 Task: In the Contact  Delilah.Jones@benteler.com, Add note: 'Schedule a training session for the sales team on new objection handling techniques.'. Mark checkbox to create task to follow up ': In 2 weeks'. Create task, with  description: Arrange a Call for meeting, Add due date: Tomorrow; Add reminder: 30 Minutes before. Set Priority Medium and add note: Review the attached proposal. Logged in from softage.1@softage.net
Action: Mouse moved to (74, 49)
Screenshot: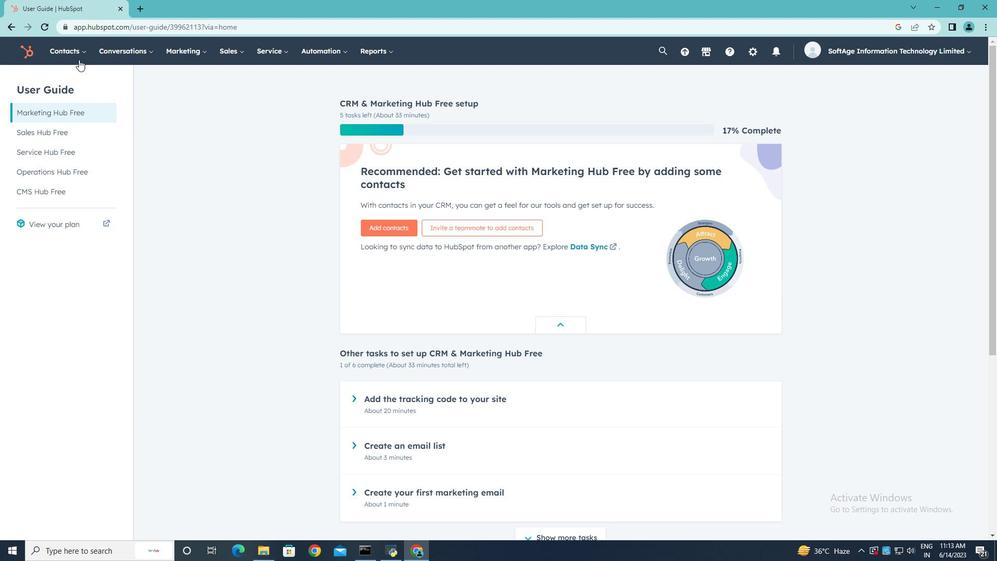 
Action: Mouse pressed left at (74, 49)
Screenshot: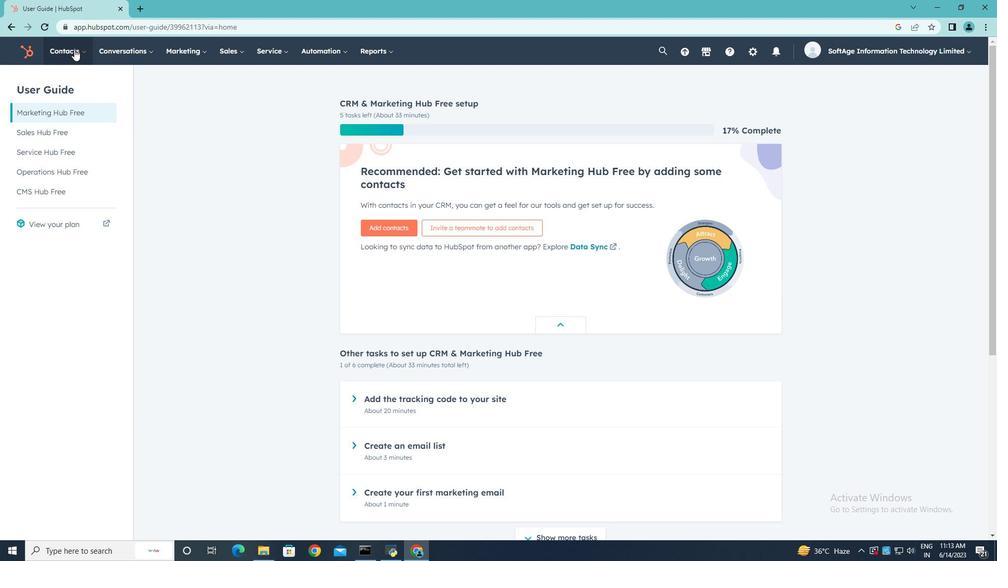 
Action: Mouse moved to (85, 76)
Screenshot: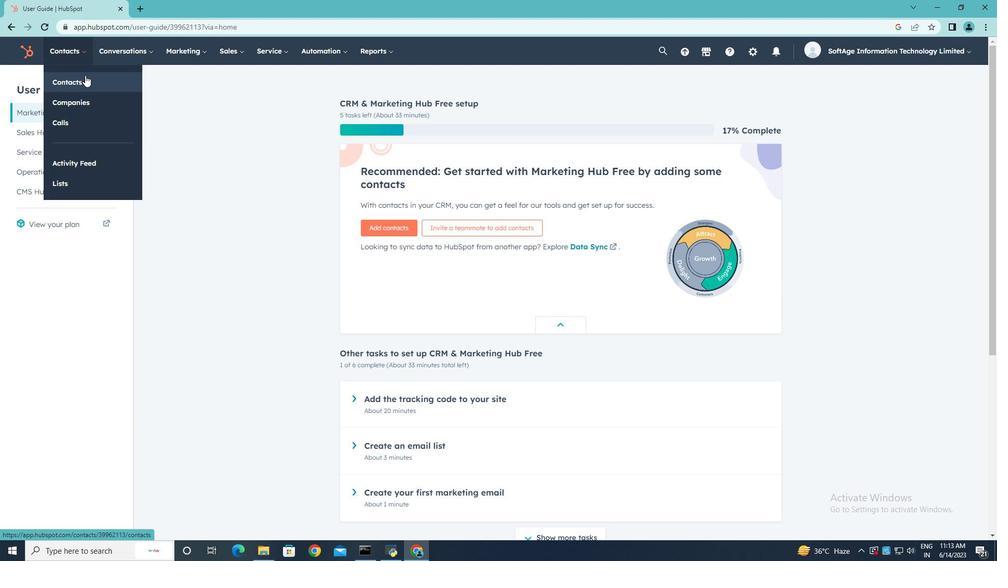 
Action: Mouse pressed left at (85, 76)
Screenshot: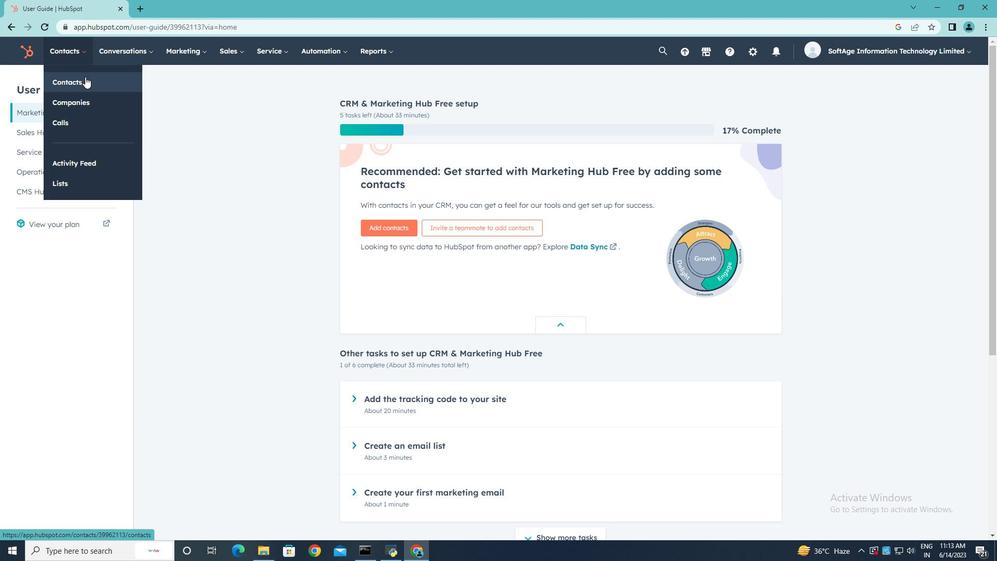 
Action: Mouse moved to (85, 170)
Screenshot: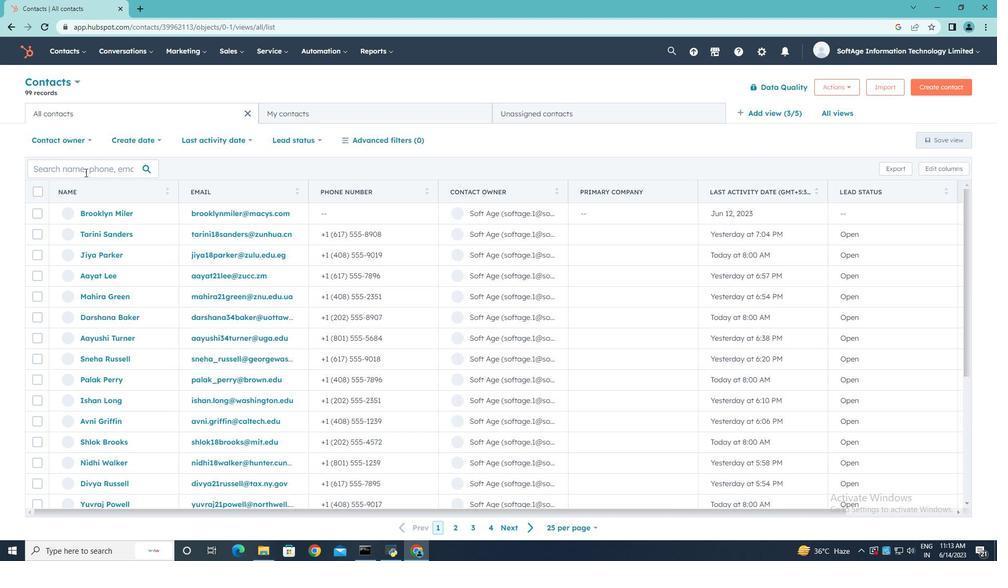 
Action: Mouse pressed left at (85, 170)
Screenshot: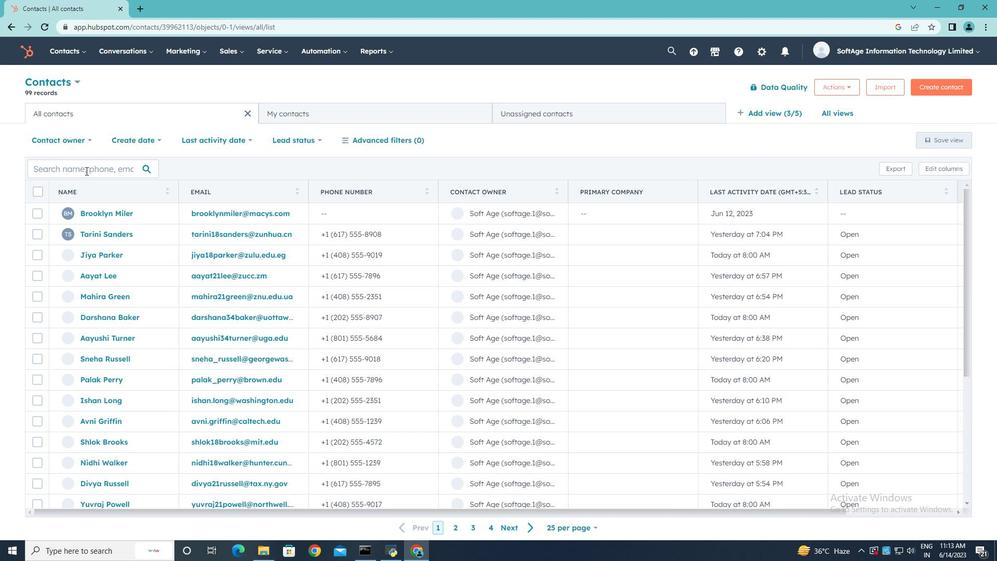 
Action: Key pressed <Key.shift>Delilah.<Key.shift>Jones<Key.shift>@benteler.com
Screenshot: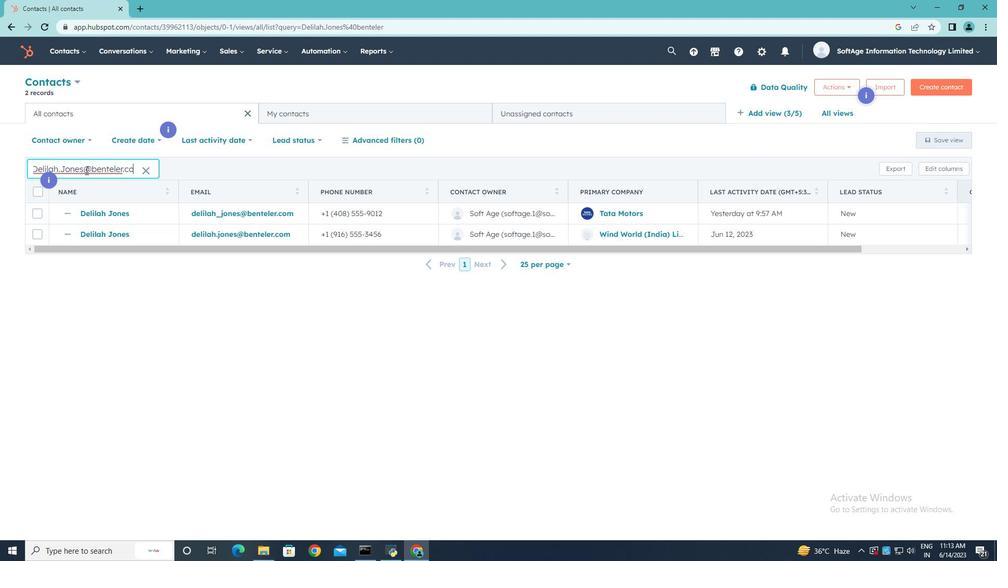 
Action: Mouse moved to (86, 230)
Screenshot: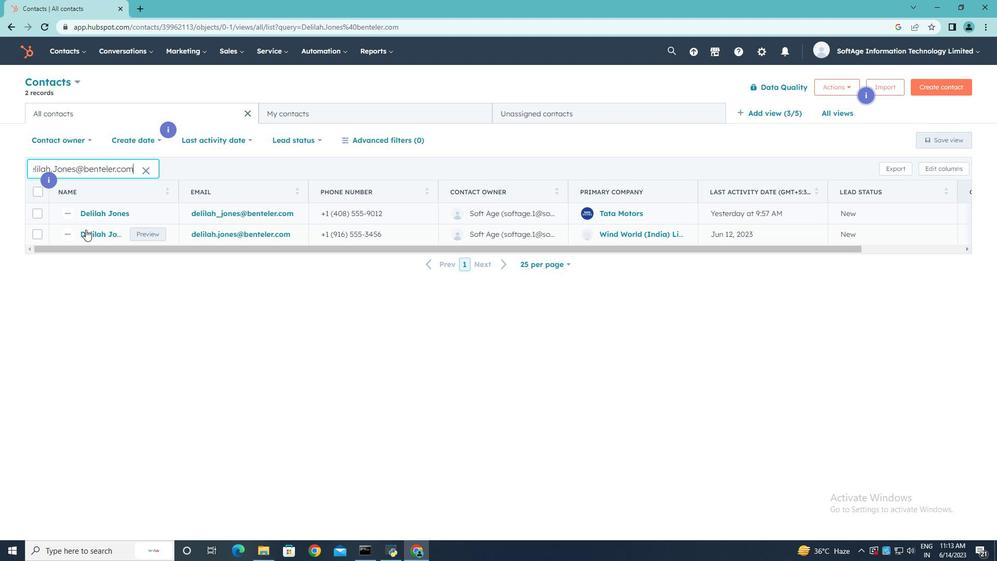 
Action: Mouse pressed left at (86, 230)
Screenshot: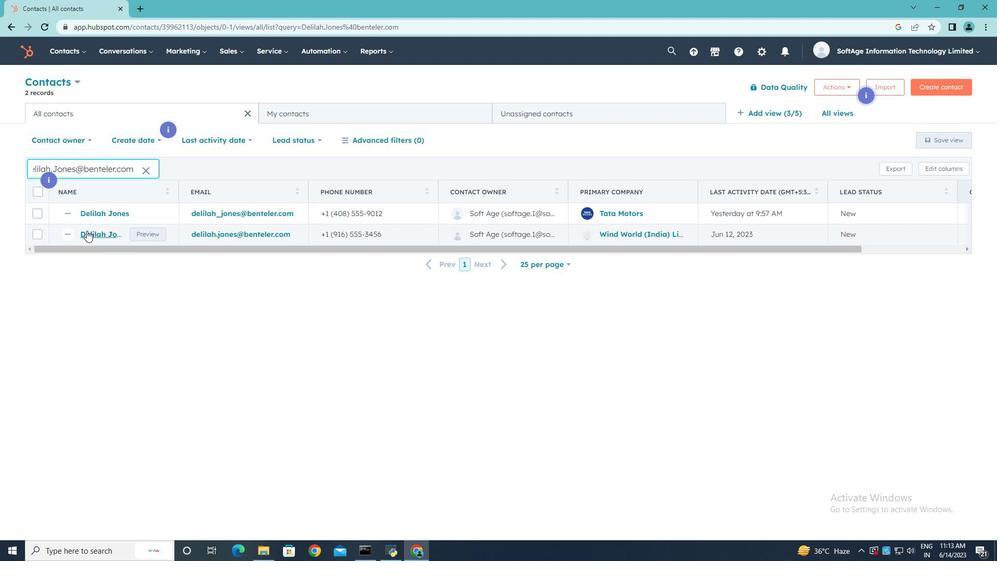 
Action: Mouse pressed left at (86, 230)
Screenshot: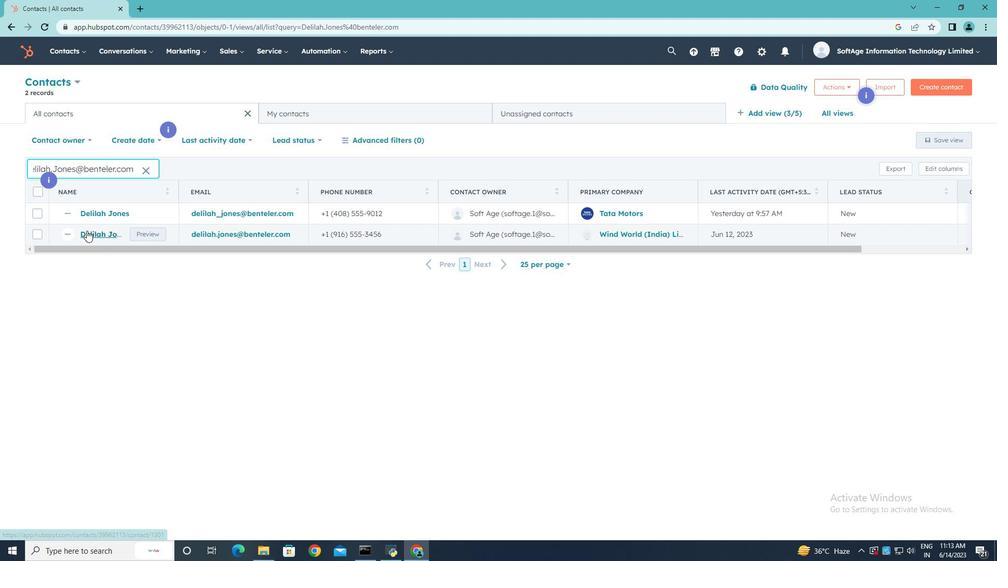 
Action: Mouse moved to (32, 179)
Screenshot: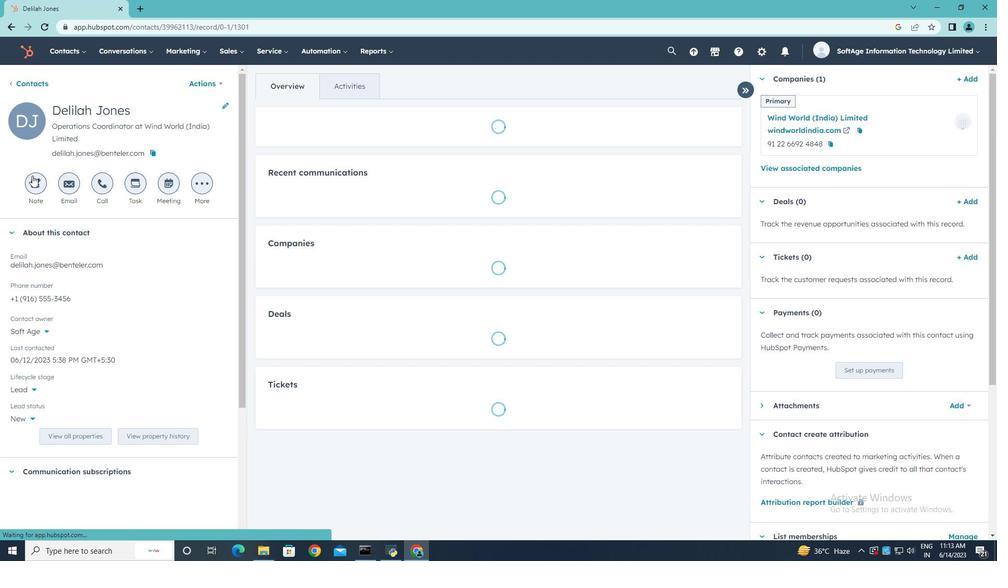 
Action: Mouse pressed left at (32, 179)
Screenshot: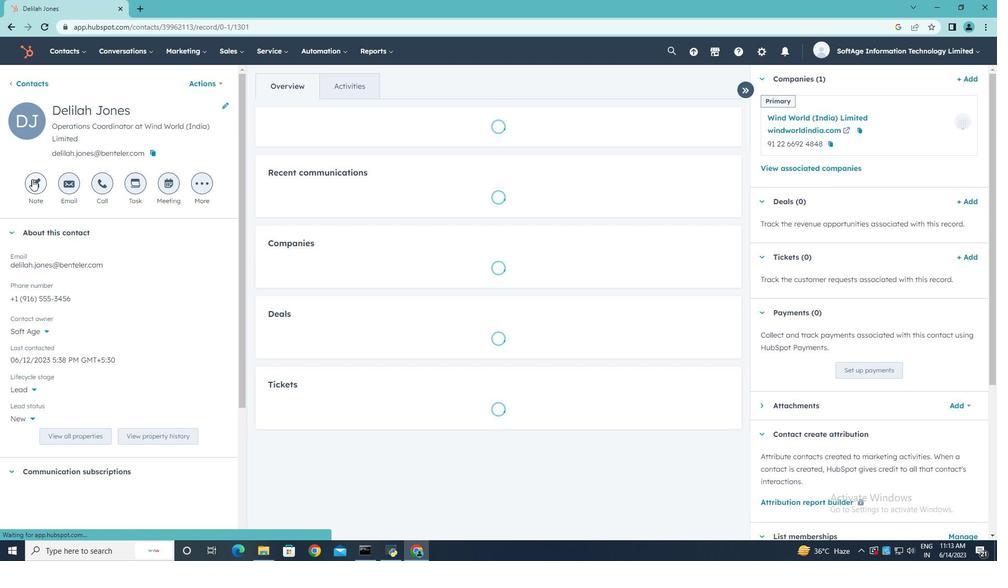 
Action: Mouse moved to (211, 242)
Screenshot: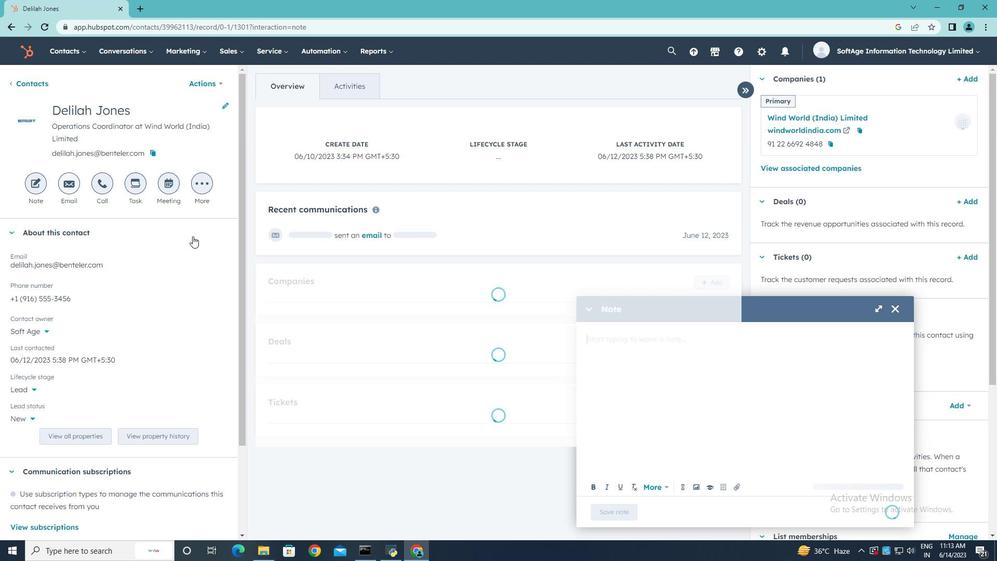 
Action: Key pressed <Key.shift>Schedule<Key.space>a<Key.space>training<Key.space>d<Key.backspace>session<Key.space>for<Key.space>the<Key.space>sales<Key.space>team<Key.space>on<Key.space>new<Key.space>objections<Key.space>and<Key.space><Key.backspace><Key.backspace><Key.backspace><Key.backspace>handling<Key.space>techniques<Key.space>to<Key.backspace><Key.backspace><Key.backspace>.
Screenshot: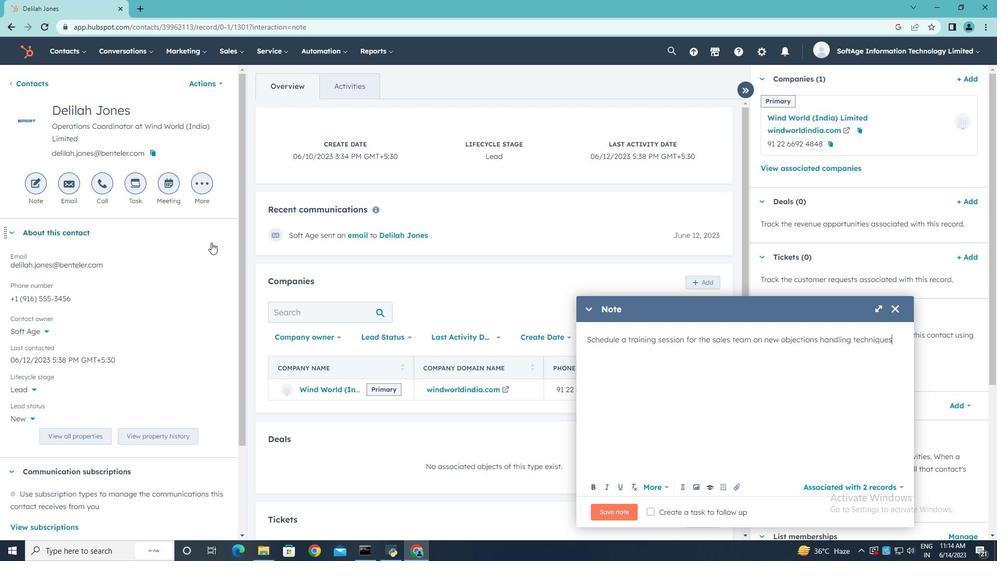 
Action: Mouse moved to (659, 511)
Screenshot: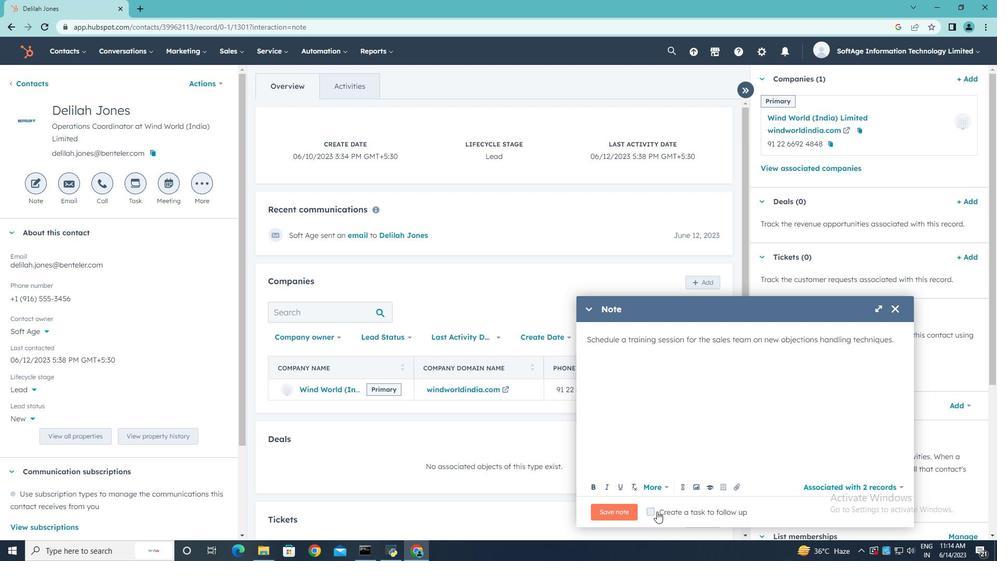
Action: Mouse pressed left at (659, 511)
Screenshot: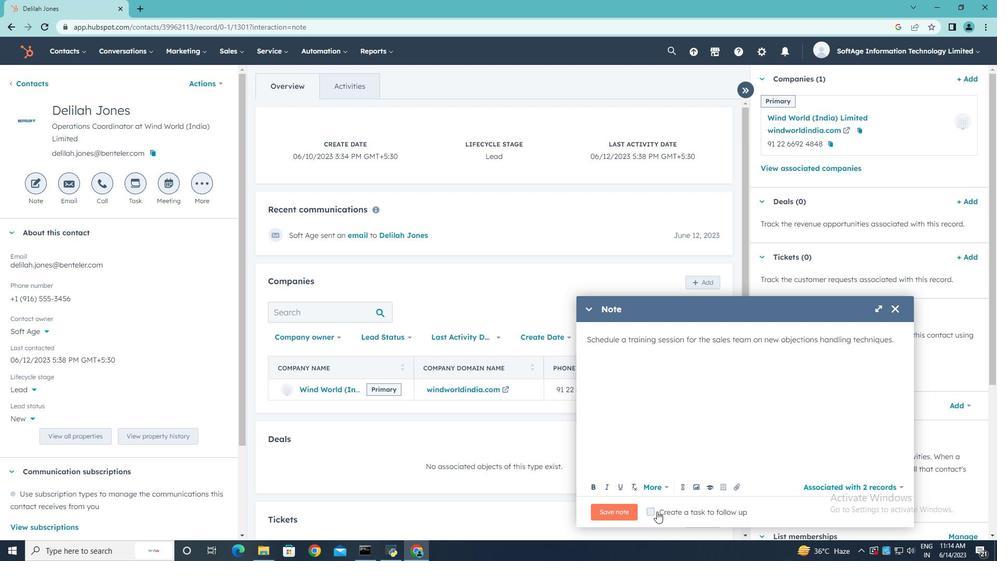 
Action: Mouse moved to (768, 513)
Screenshot: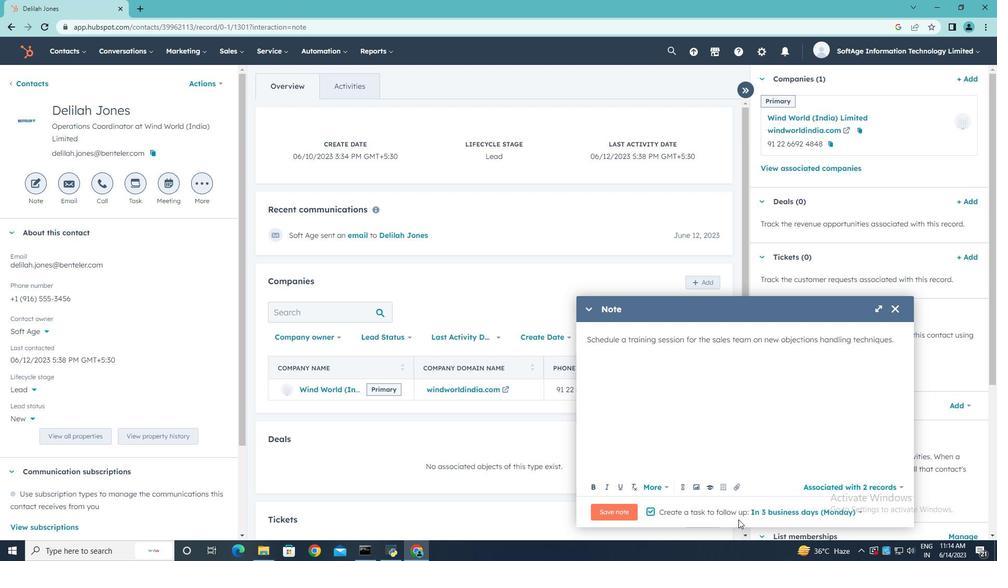 
Action: Mouse pressed left at (768, 513)
Screenshot: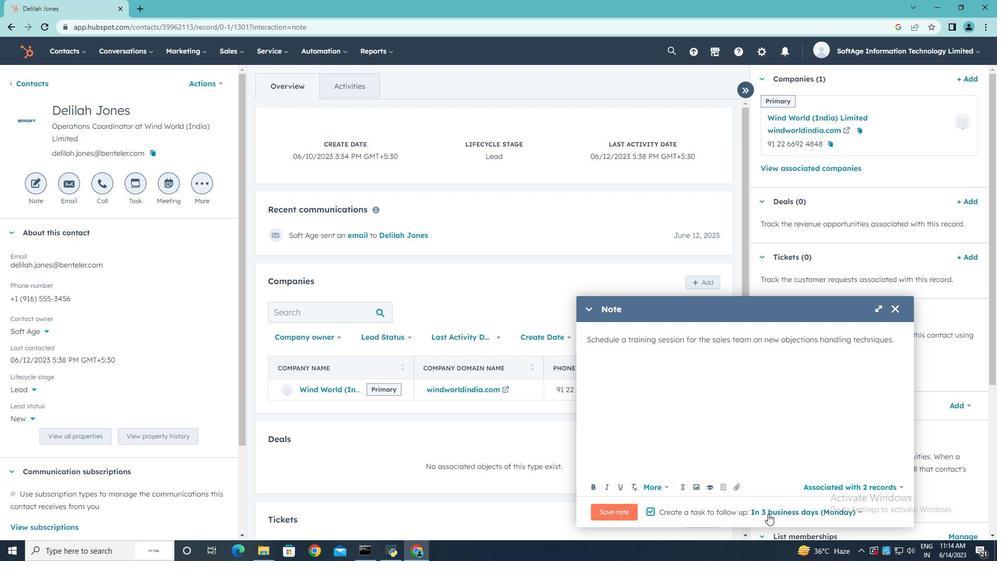 
Action: Mouse moved to (768, 450)
Screenshot: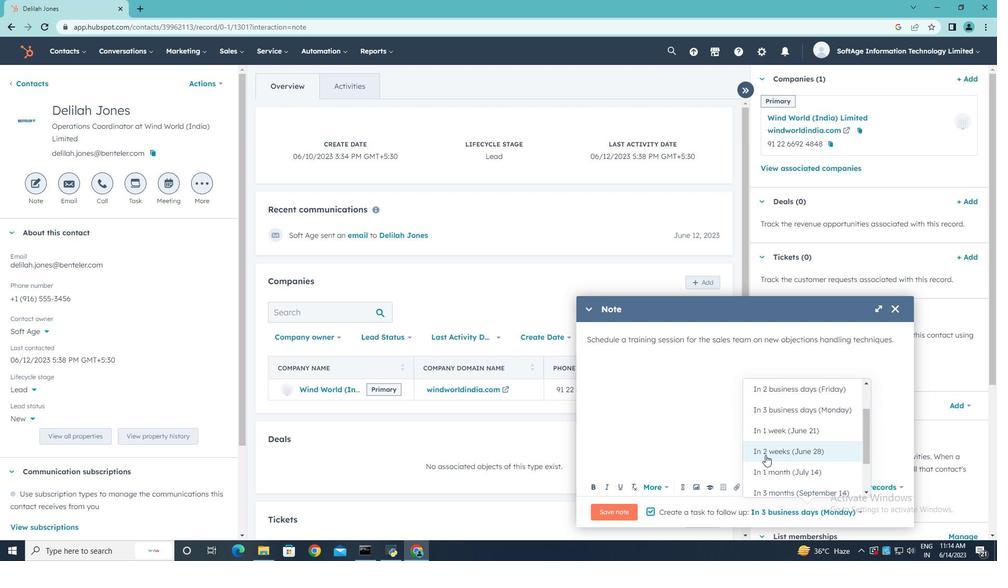 
Action: Mouse pressed left at (768, 450)
Screenshot: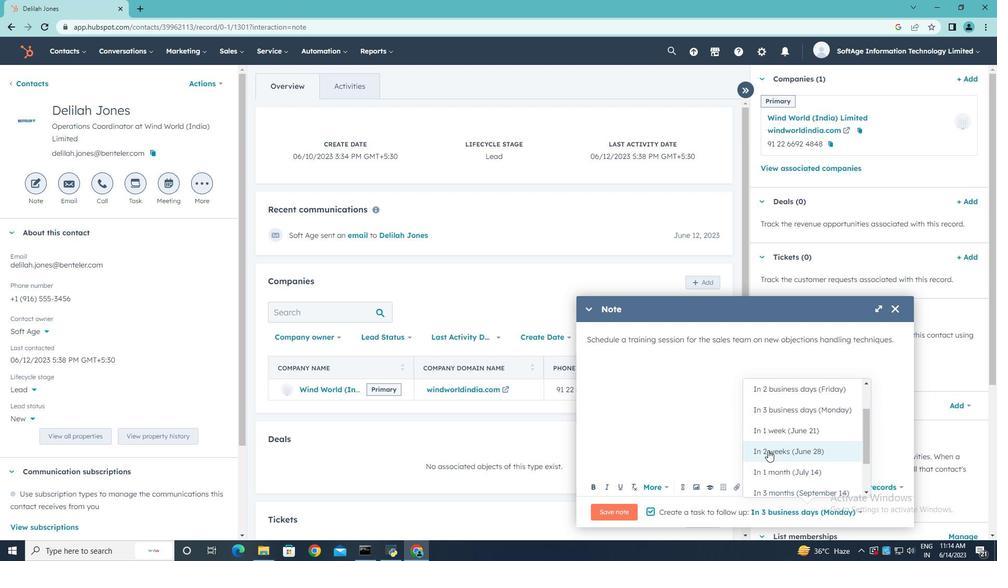 
Action: Mouse moved to (612, 506)
Screenshot: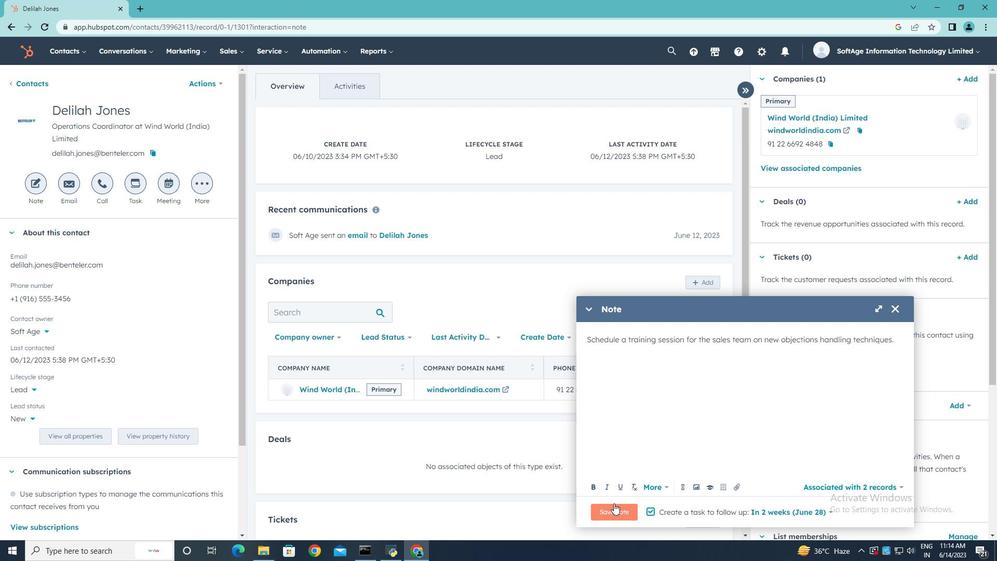 
Action: Mouse pressed left at (612, 506)
Screenshot: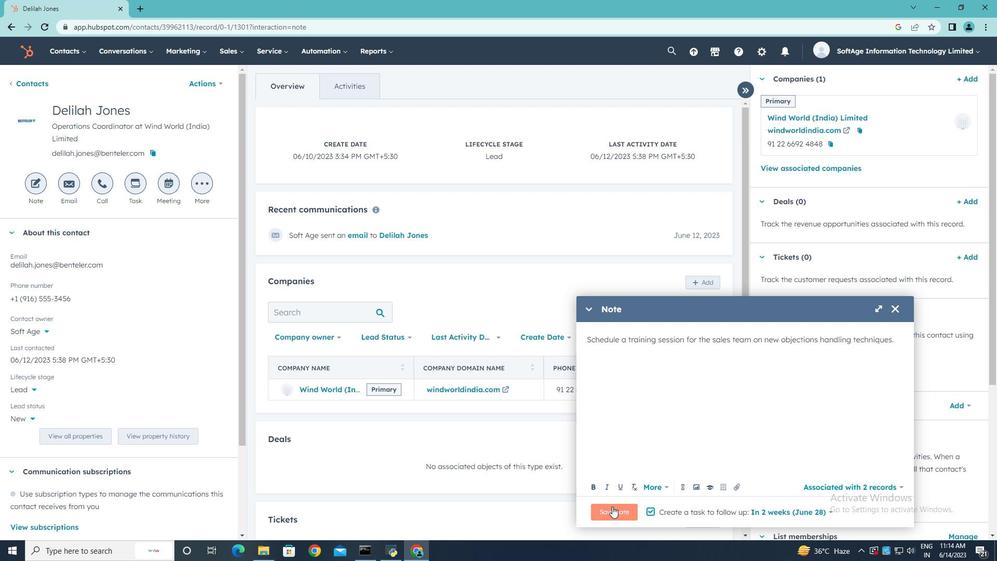 
Action: Mouse moved to (135, 190)
Screenshot: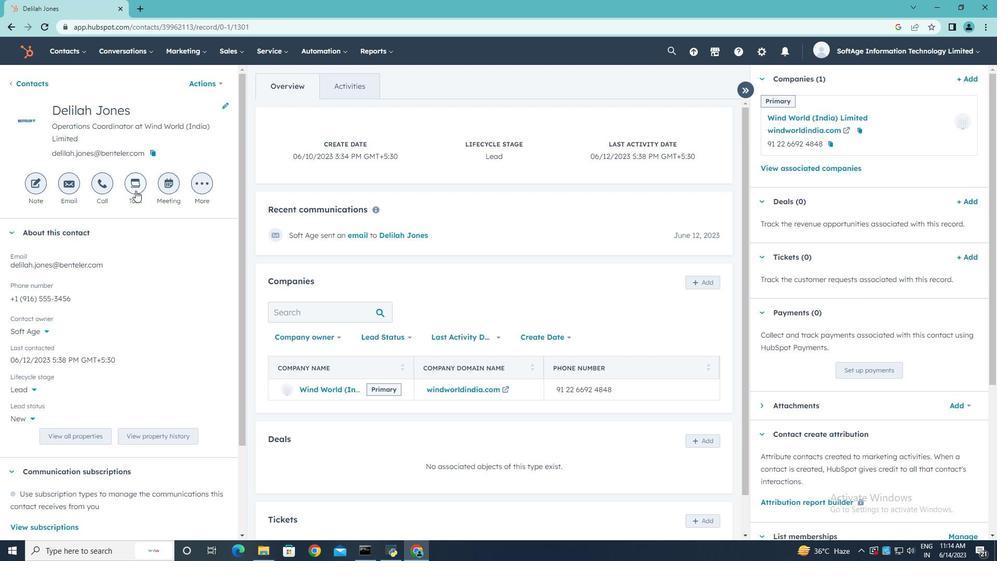 
Action: Mouse pressed left at (135, 190)
Screenshot: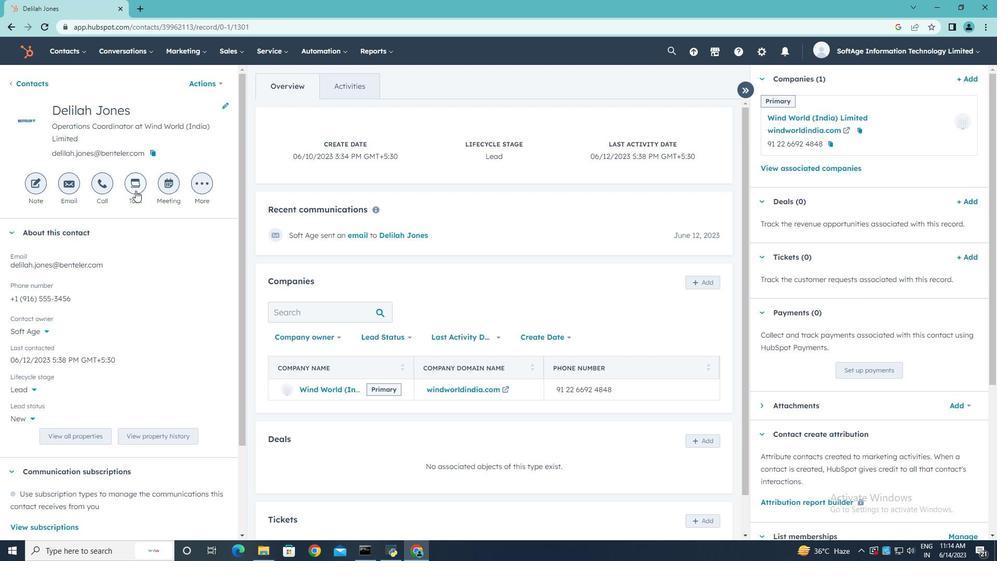 
Action: Mouse moved to (617, 312)
Screenshot: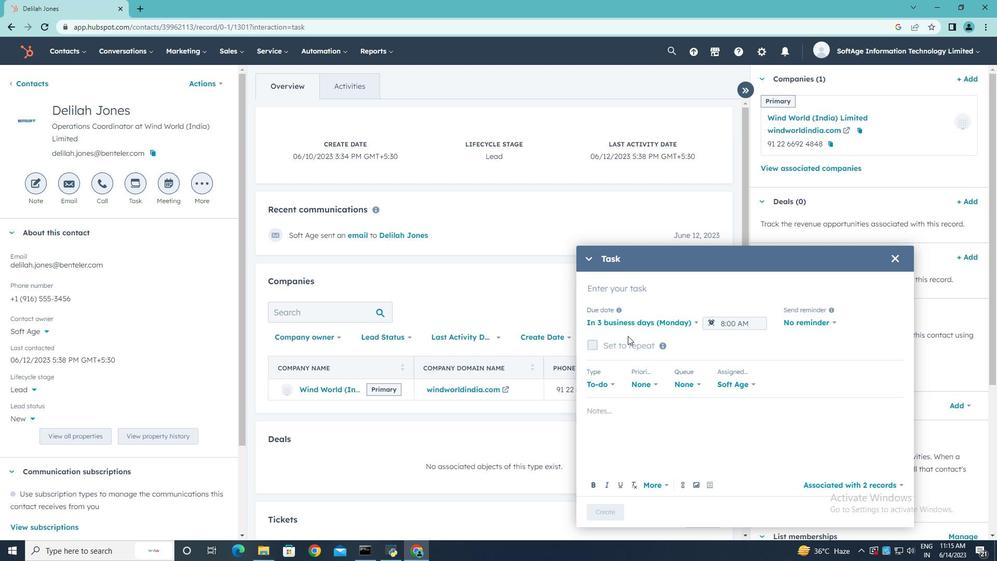 
Action: Key pressed <Key.shift>Arrange<Key.space>a<Key.space>call<Key.space>for<Key.space>meetin
Screenshot: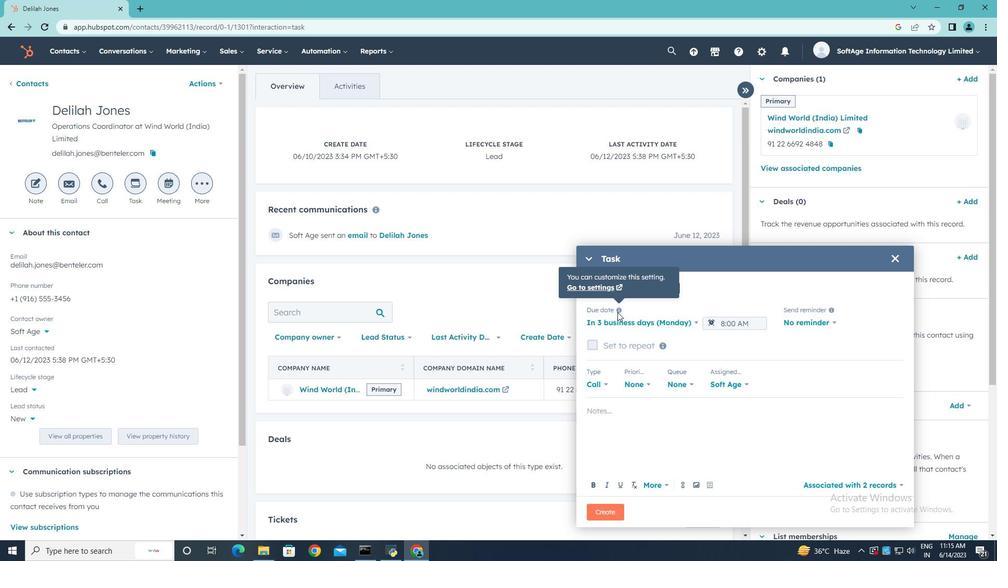 
Action: Mouse moved to (651, 294)
Screenshot: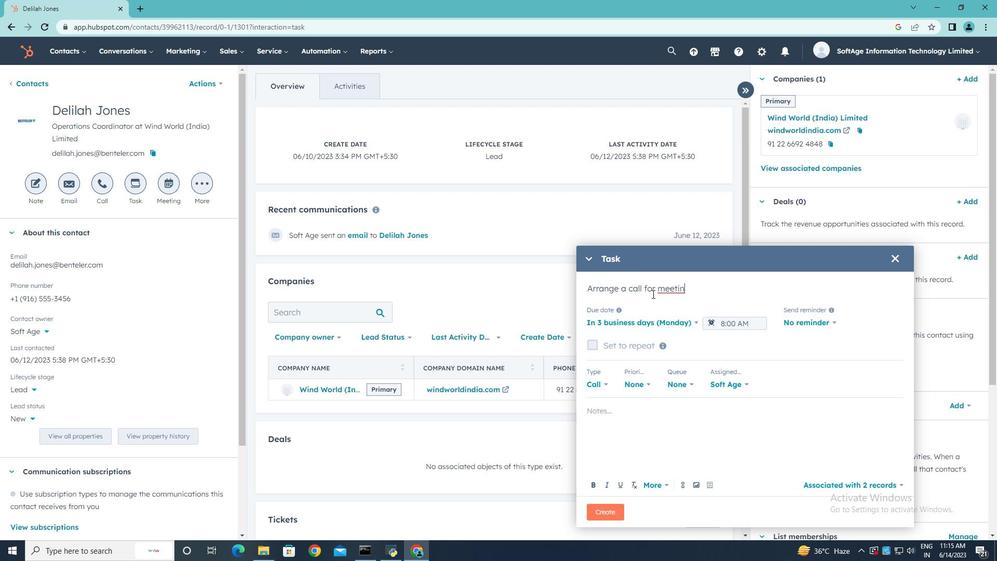 
Action: Key pressed g
Screenshot: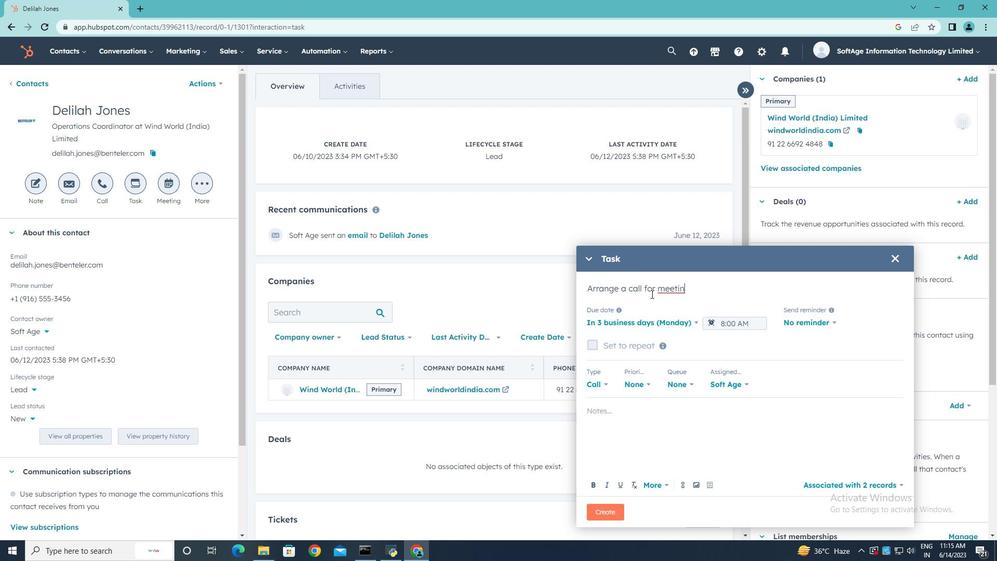 
Action: Mouse moved to (651, 324)
Screenshot: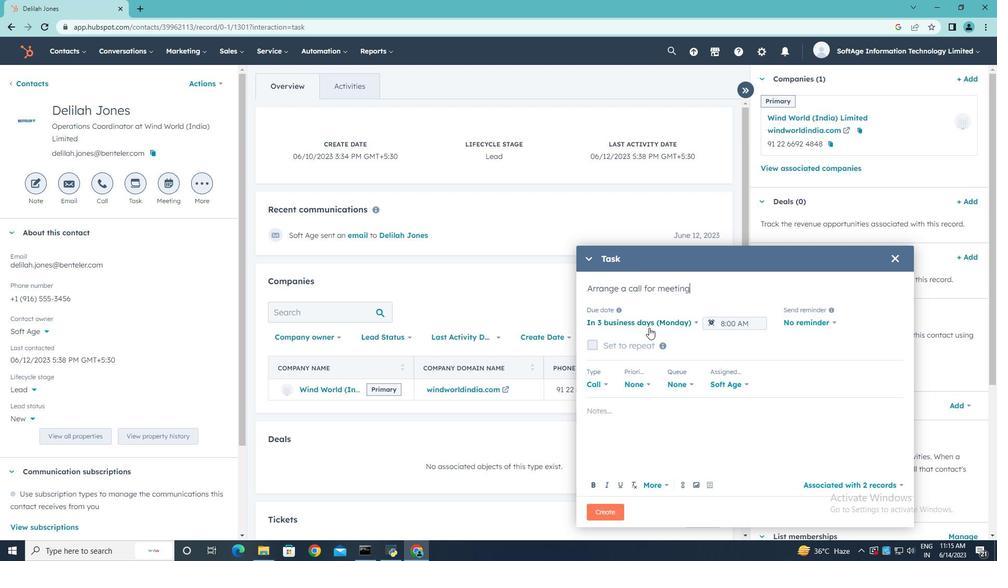 
Action: Mouse pressed left at (651, 324)
Screenshot: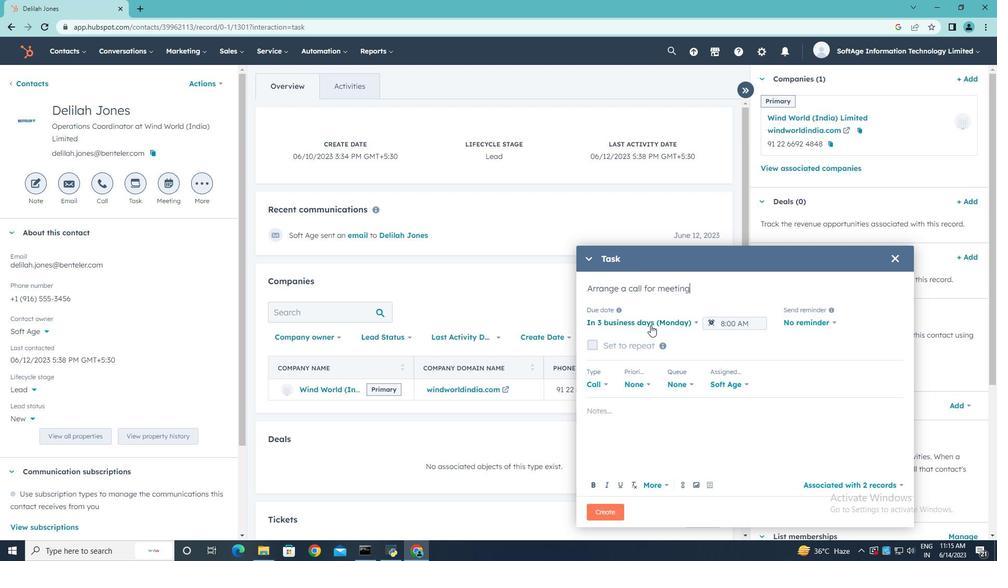 
Action: Mouse moved to (649, 373)
Screenshot: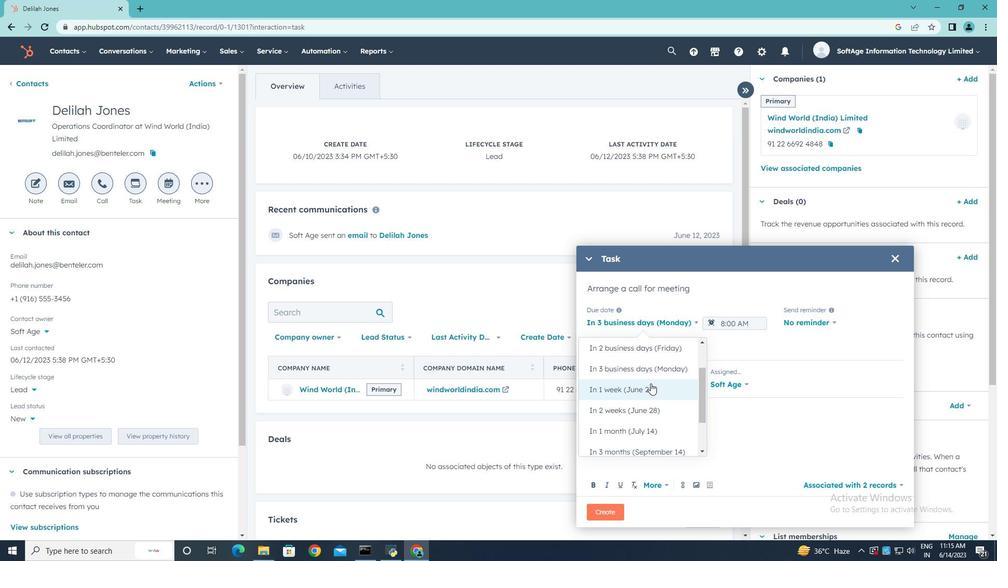 
Action: Mouse scrolled (649, 373) with delta (0, 0)
Screenshot: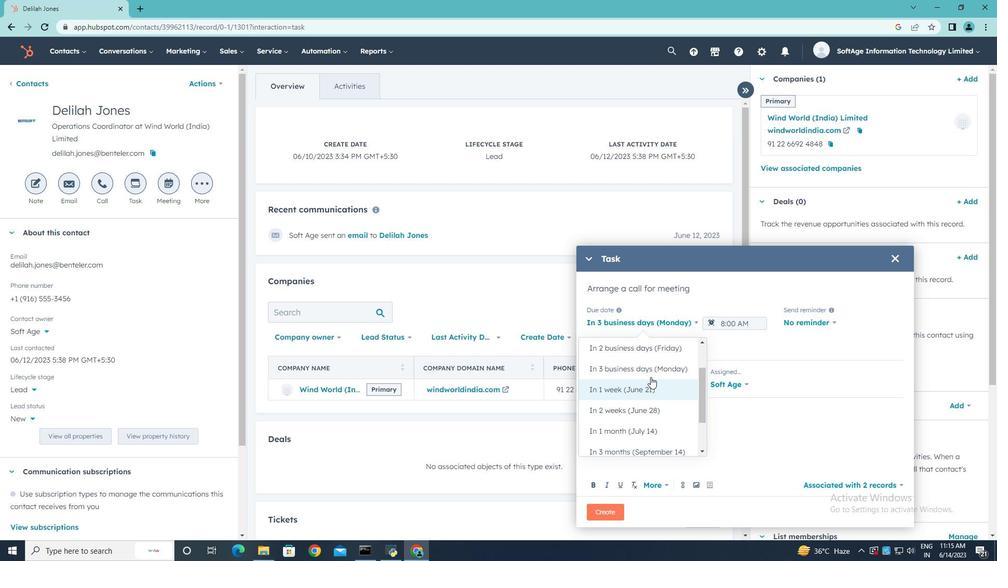 
Action: Mouse scrolled (649, 373) with delta (0, 0)
Screenshot: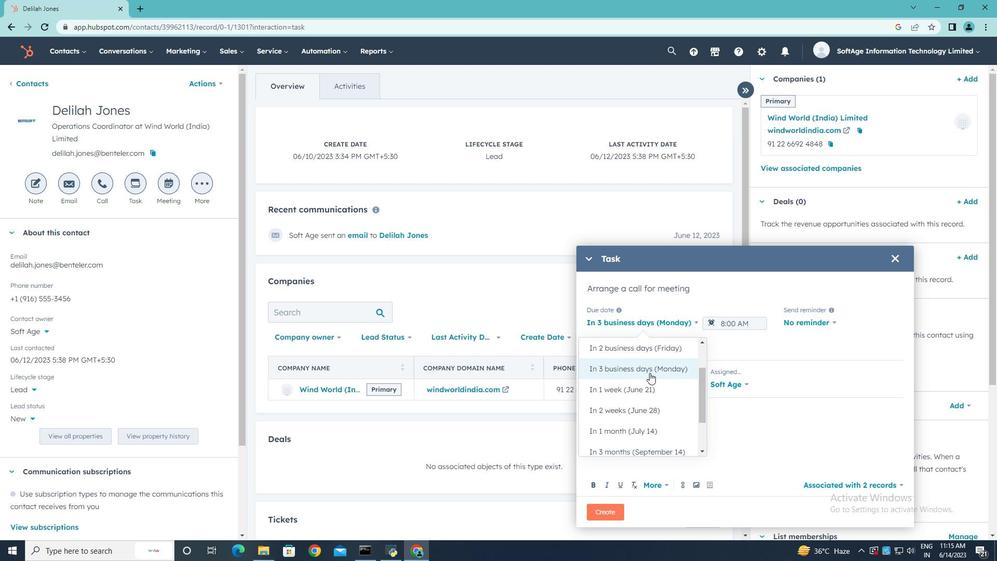 
Action: Mouse scrolled (649, 373) with delta (0, 0)
Screenshot: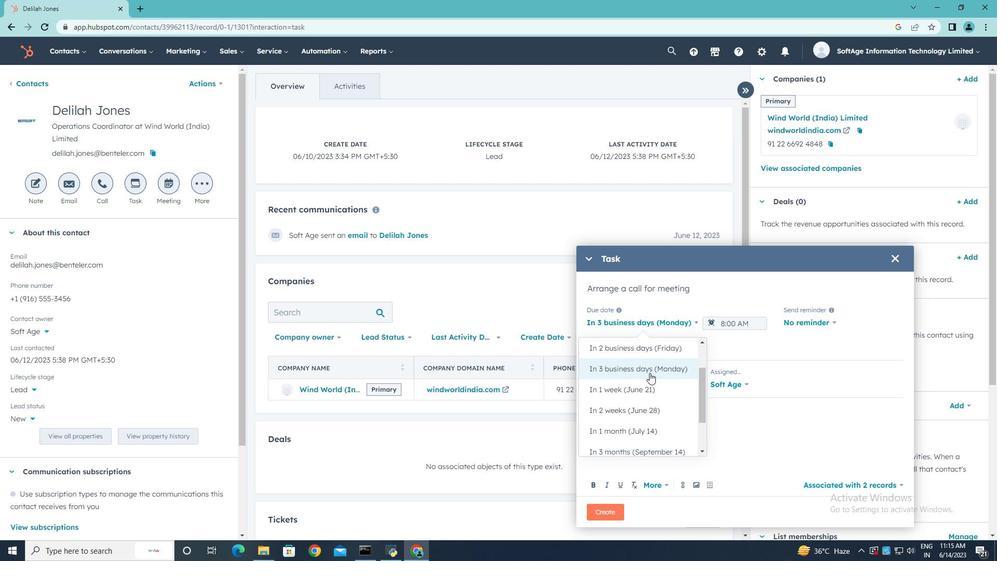 
Action: Mouse moved to (647, 374)
Screenshot: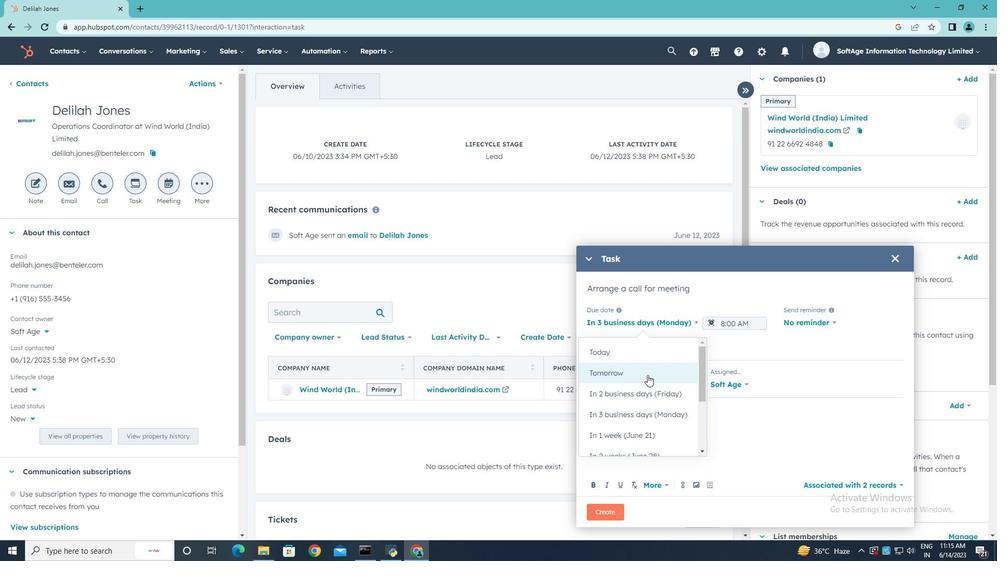 
Action: Mouse pressed left at (647, 374)
Screenshot: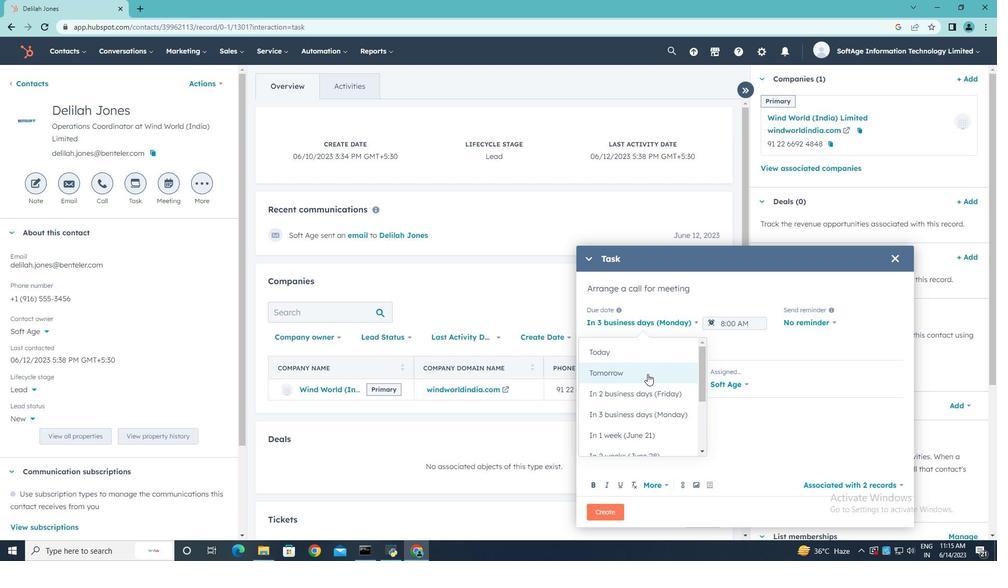 
Action: Mouse moved to (746, 322)
Screenshot: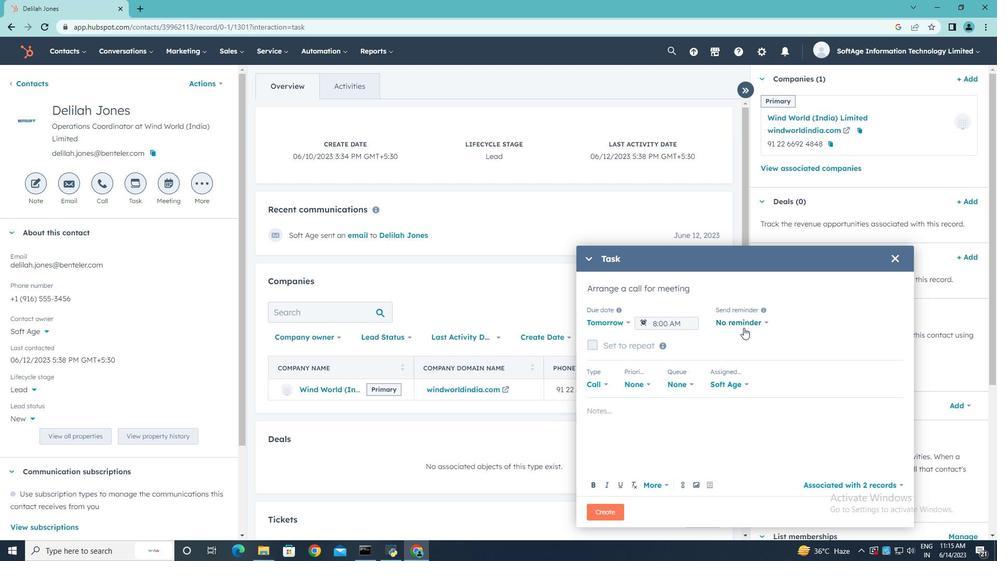 
Action: Mouse pressed left at (746, 322)
Screenshot: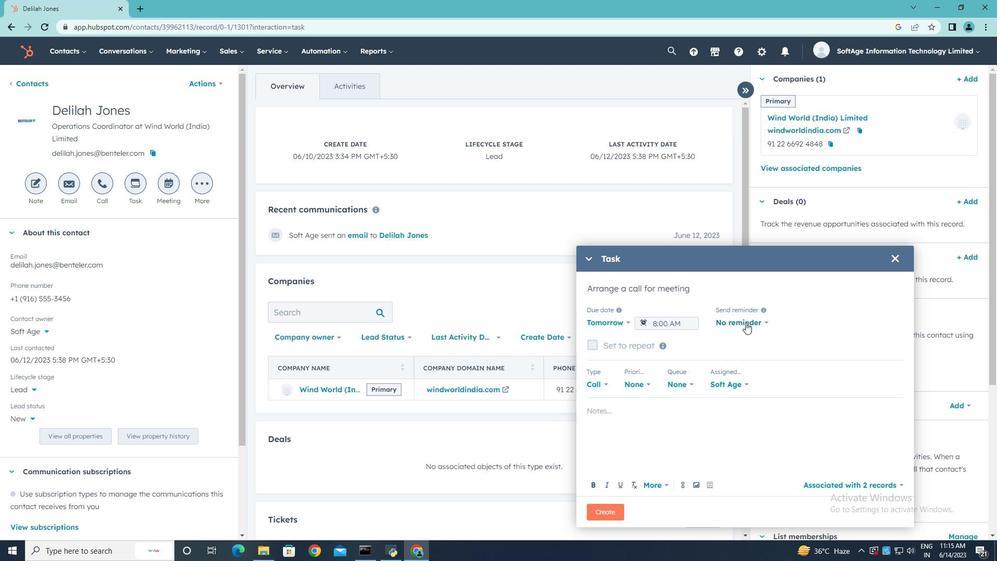 
Action: Mouse moved to (732, 393)
Screenshot: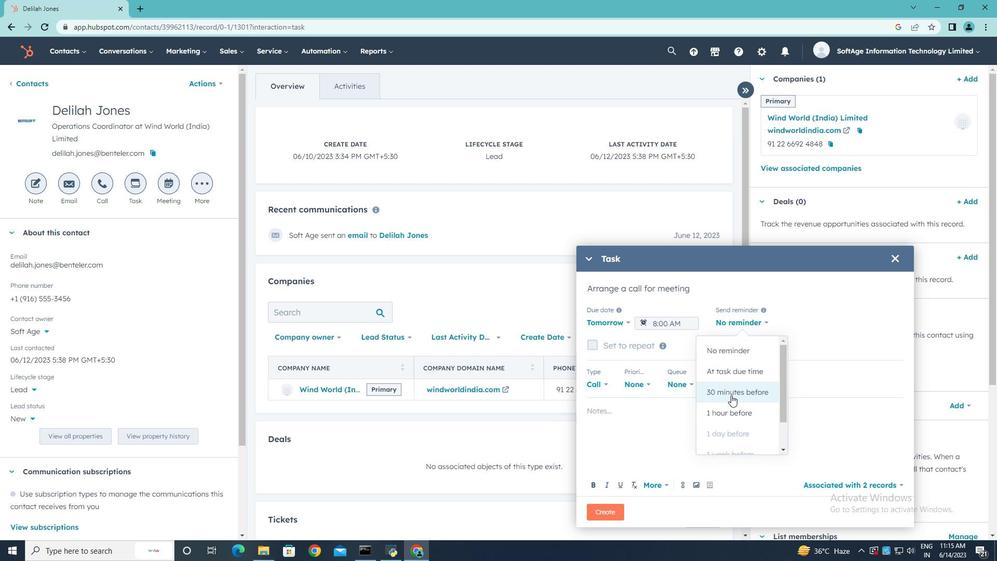 
Action: Mouse pressed left at (732, 393)
Screenshot: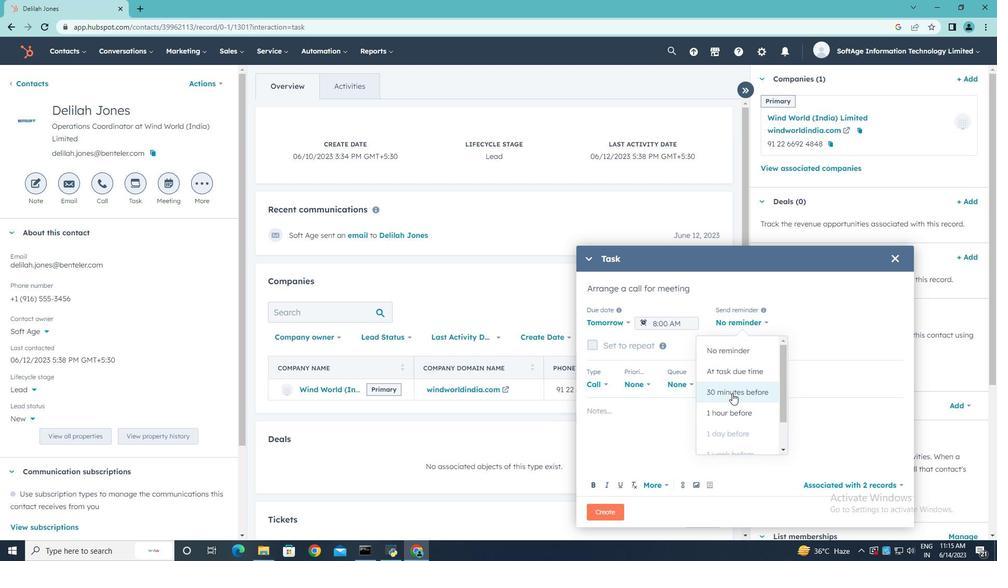 
Action: Mouse moved to (626, 397)
Screenshot: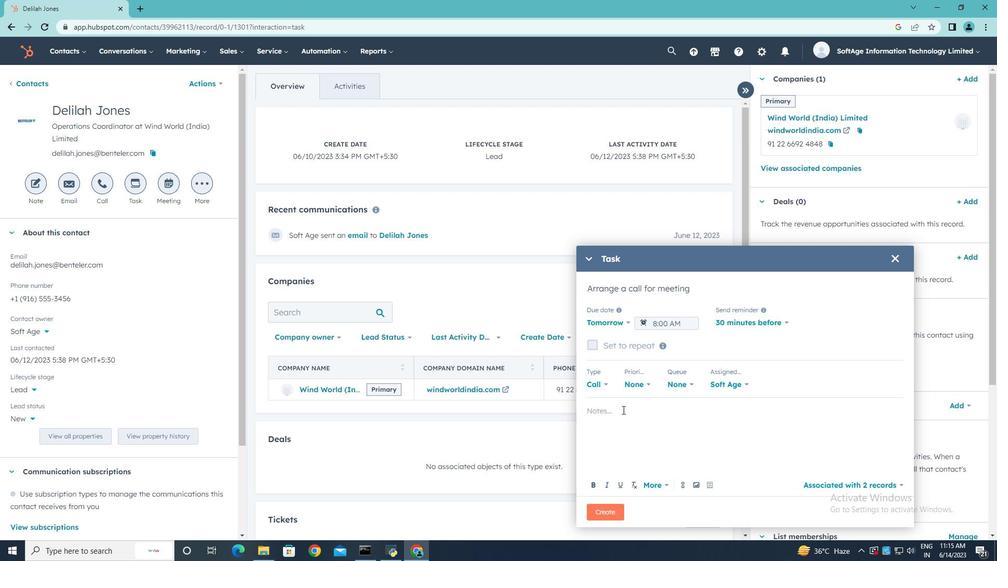 
Action: Mouse pressed left at (626, 397)
Screenshot: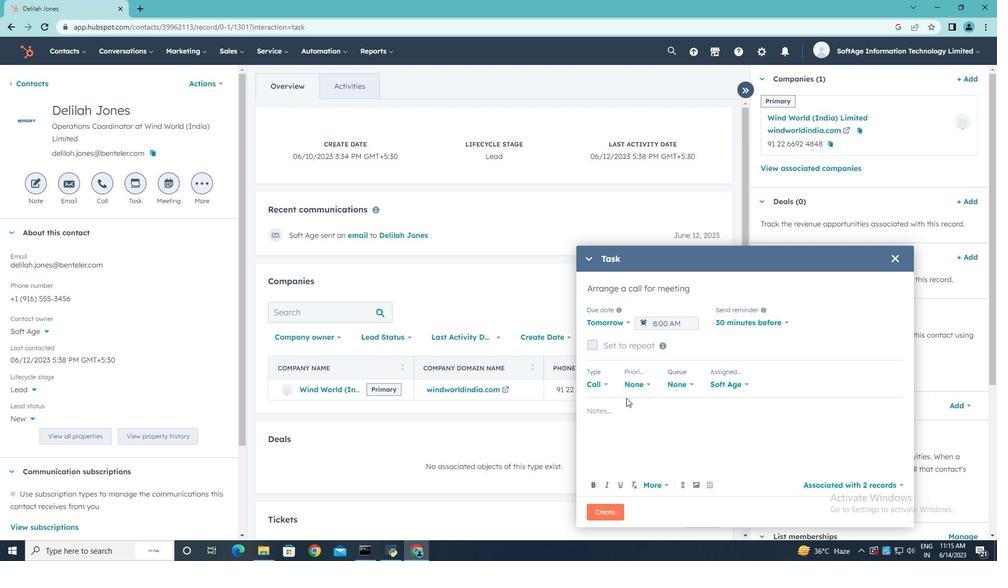 
Action: Mouse moved to (633, 384)
Screenshot: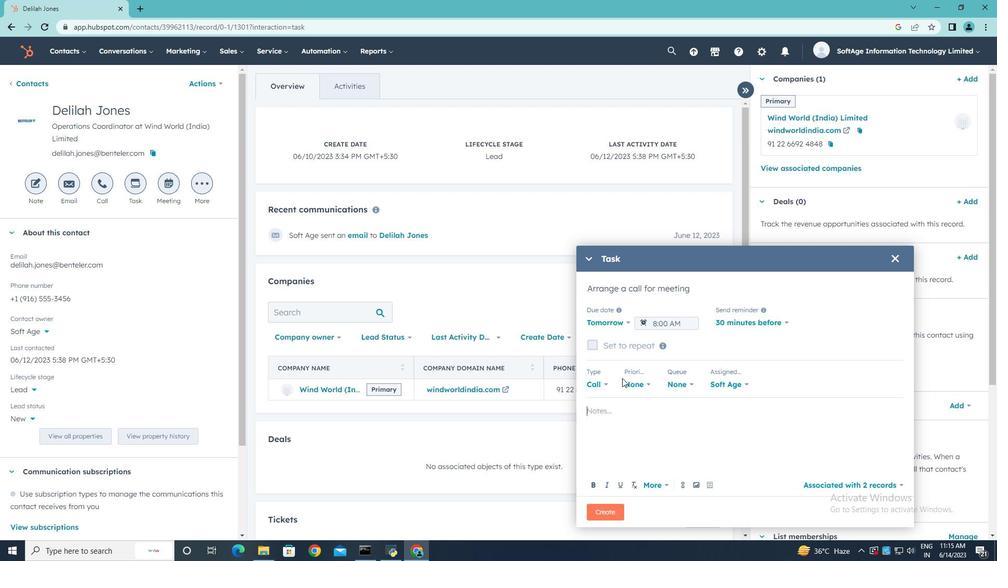 
Action: Mouse pressed left at (633, 384)
Screenshot: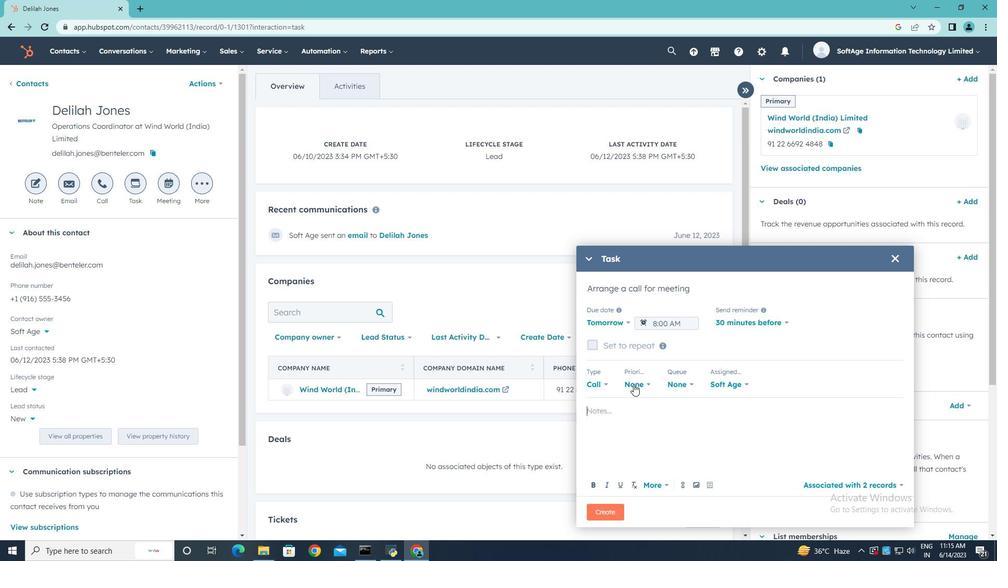 
Action: Mouse moved to (636, 450)
Screenshot: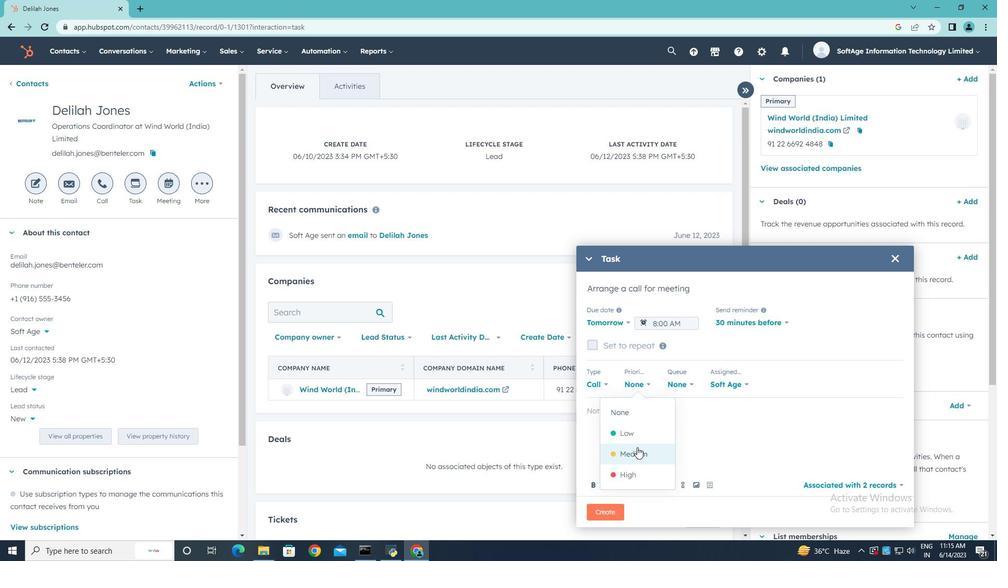 
Action: Mouse pressed left at (636, 450)
Screenshot: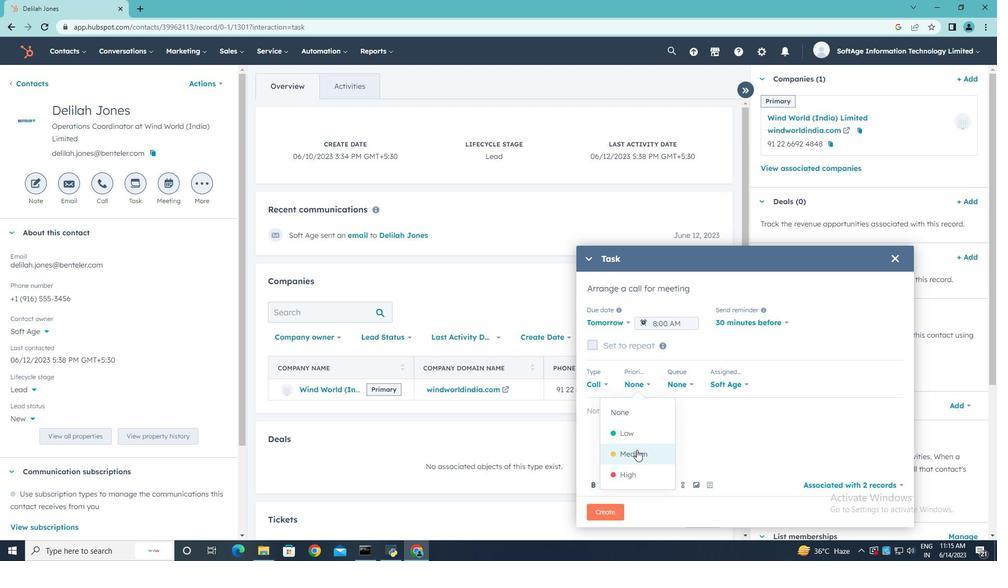 
Action: Mouse moved to (601, 413)
Screenshot: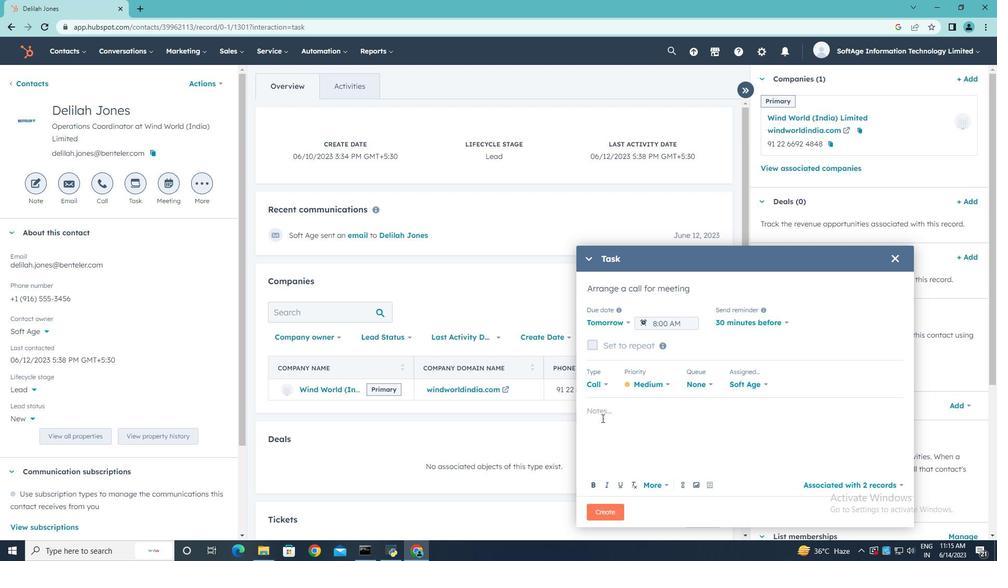 
Action: Mouse pressed left at (601, 413)
Screenshot: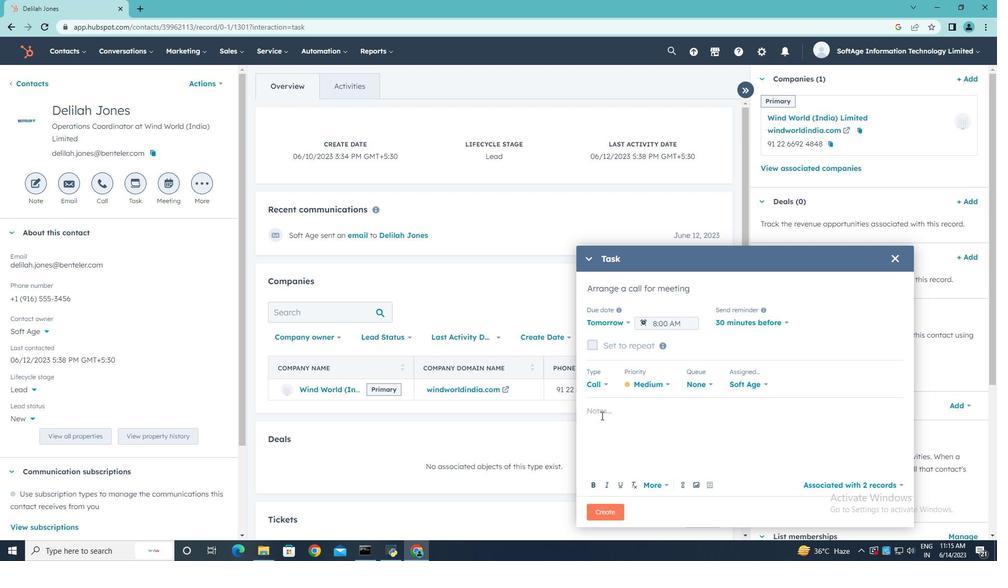 
Action: Mouse moved to (599, 413)
Screenshot: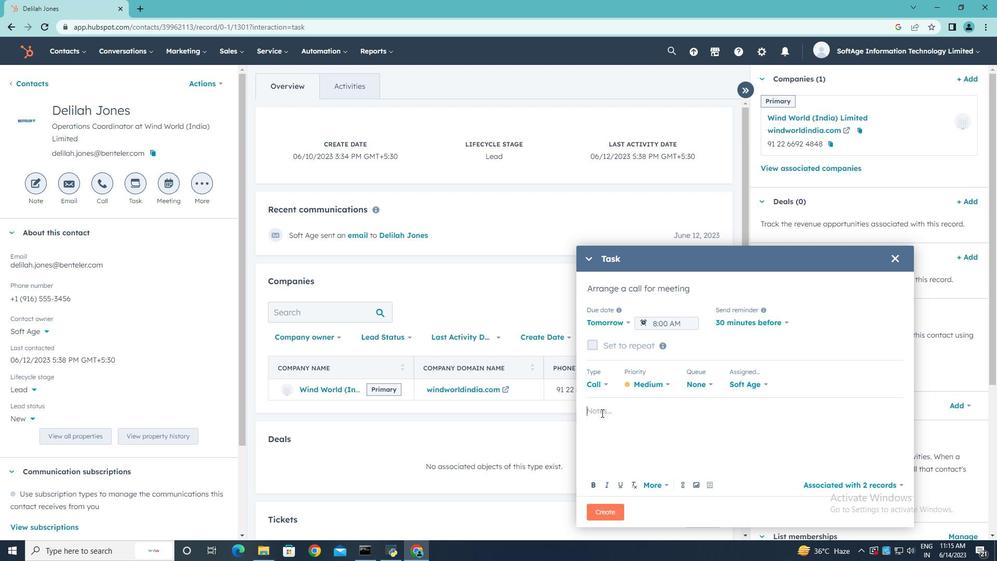 
Action: Key pressed <Key.shift><Key.shift><Key.shift><Key.shift><Key.shift><Key.shift><Key.shift><Key.shift><Key.shift>review<Key.space>the<Key.space>aat<Key.backspace><Key.backspace>ttached<Key.space>proposal<Key.space><Key.backspace>.
Screenshot: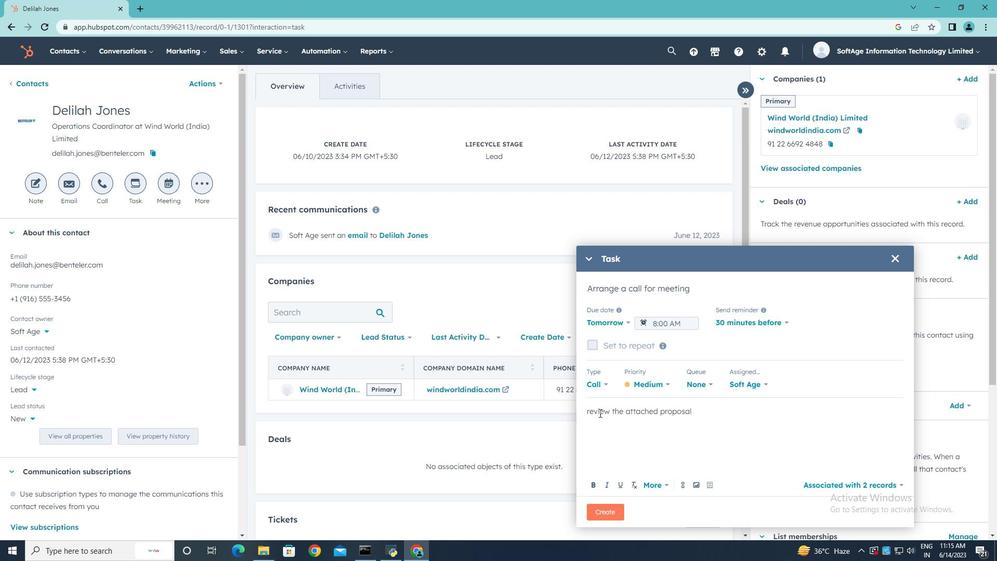 
Action: Mouse moved to (590, 412)
Screenshot: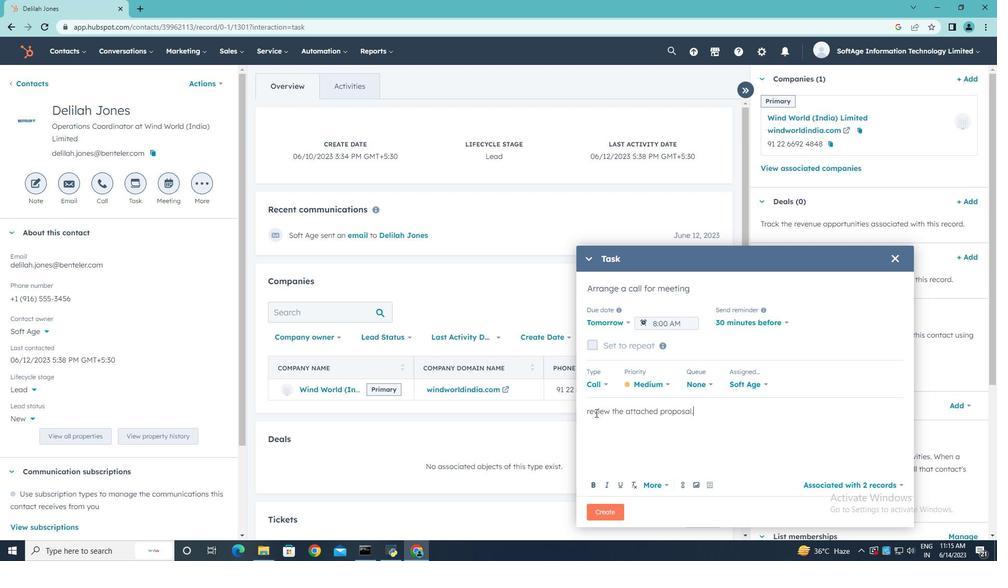 
Action: Mouse pressed left at (590, 412)
Screenshot: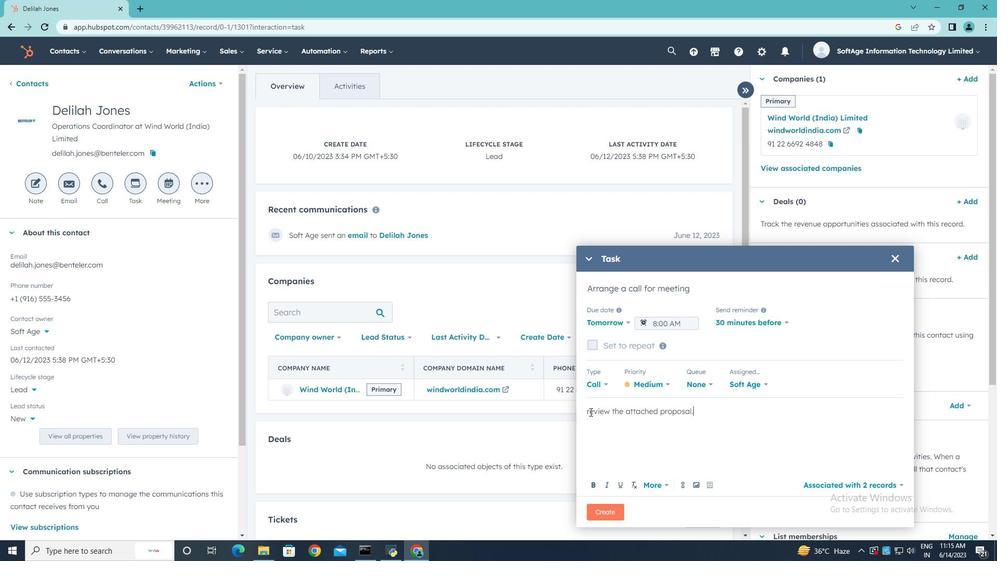 
Action: Key pressed <Key.backspace><Key.shift>R
Screenshot: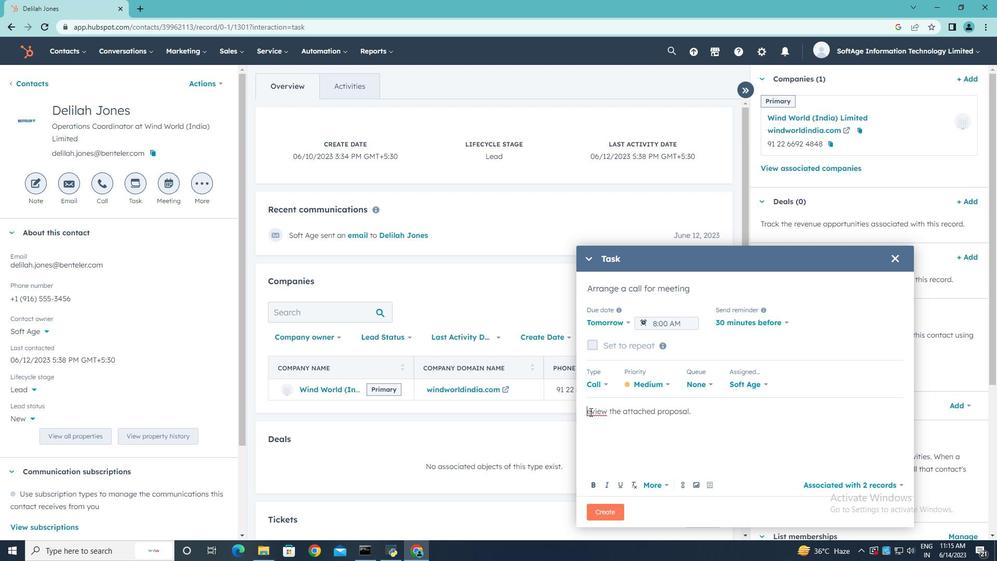 
Action: Mouse moved to (614, 511)
Screenshot: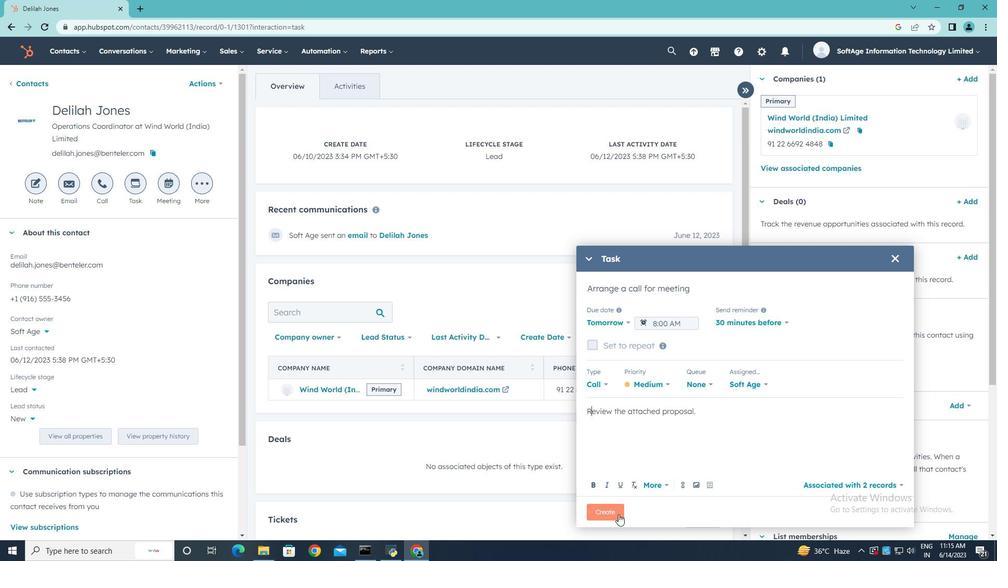 
Action: Mouse pressed left at (614, 511)
Screenshot: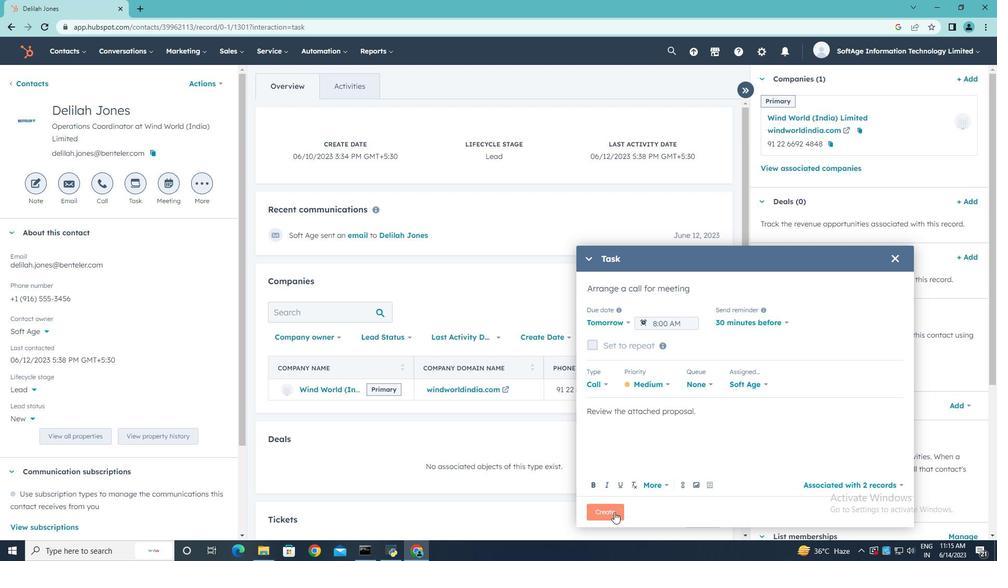 
Action: Mouse moved to (171, 370)
Screenshot: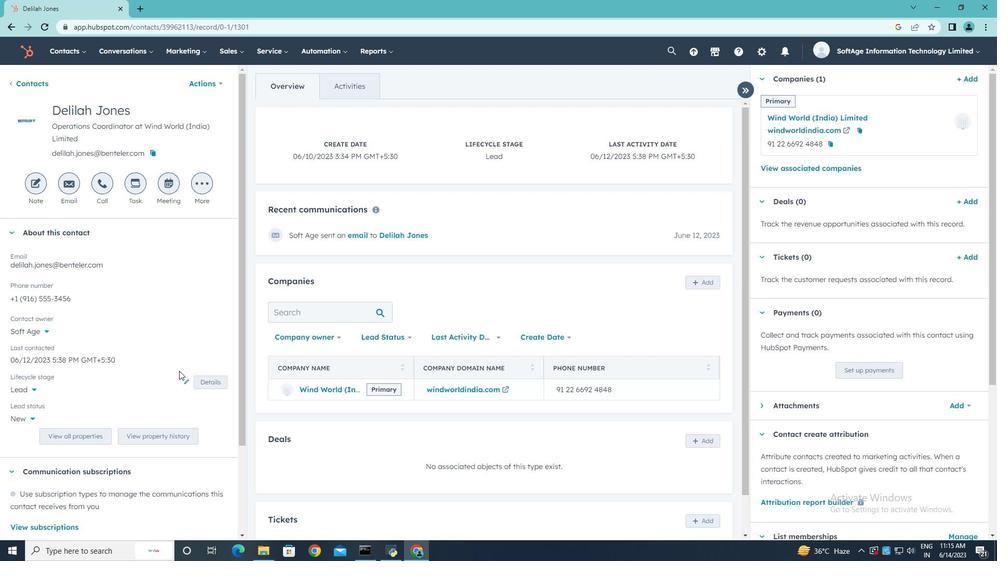 
